 Task: Compute the eigenvalues and eigenvectors of a Hermitian matrix.
Action: Mouse moved to (145, 59)
Screenshot: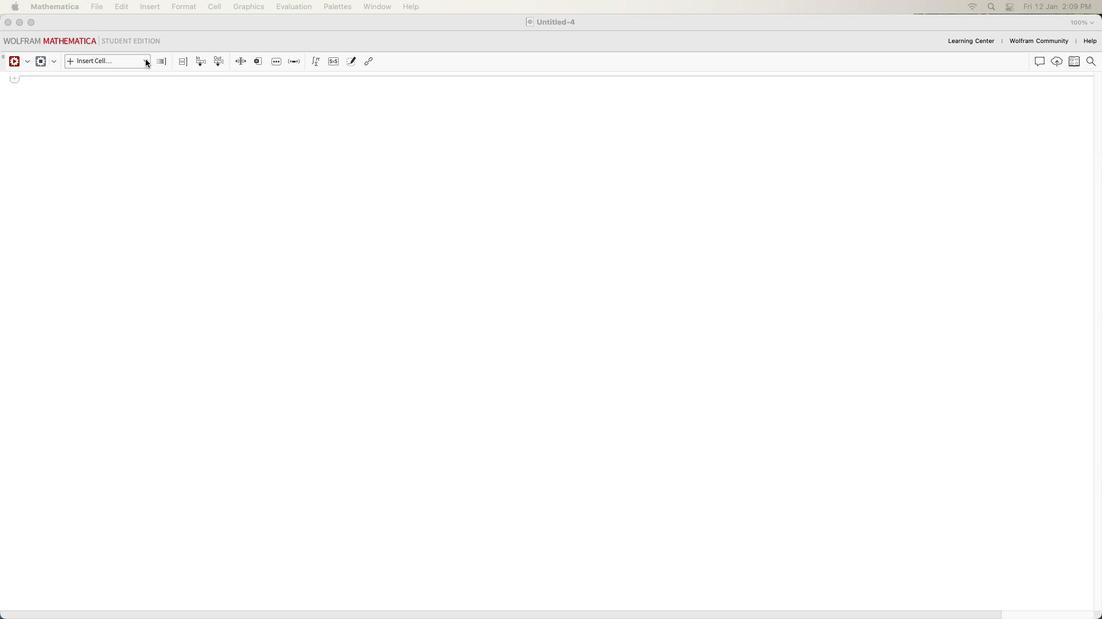 
Action: Mouse pressed left at (145, 59)
Screenshot: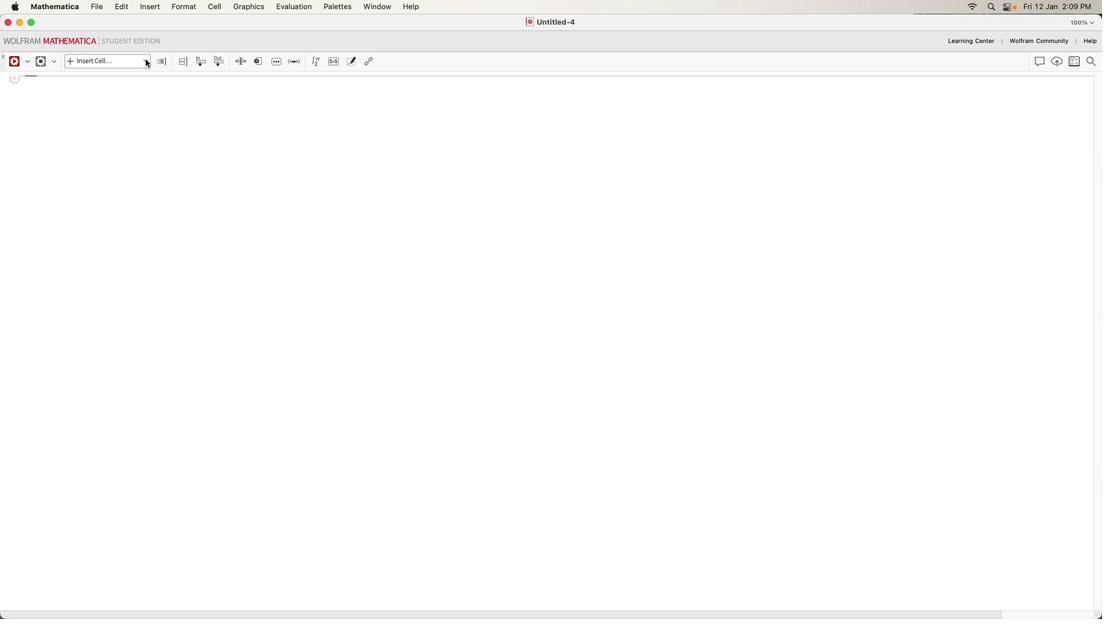 
Action: Mouse moved to (145, 59)
Screenshot: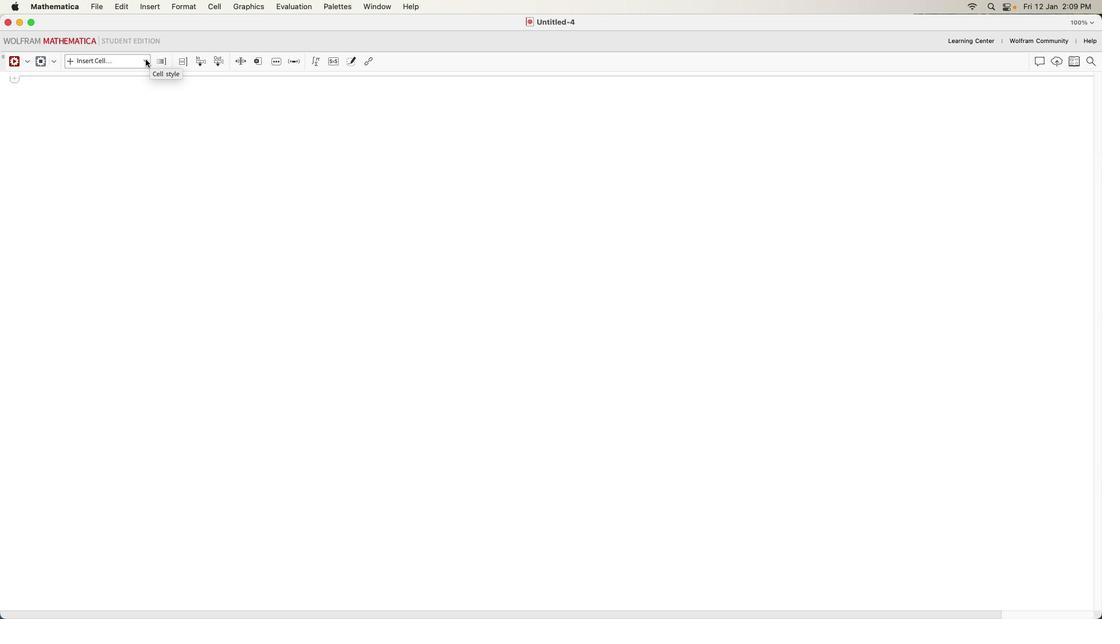 
Action: Mouse pressed left at (145, 59)
Screenshot: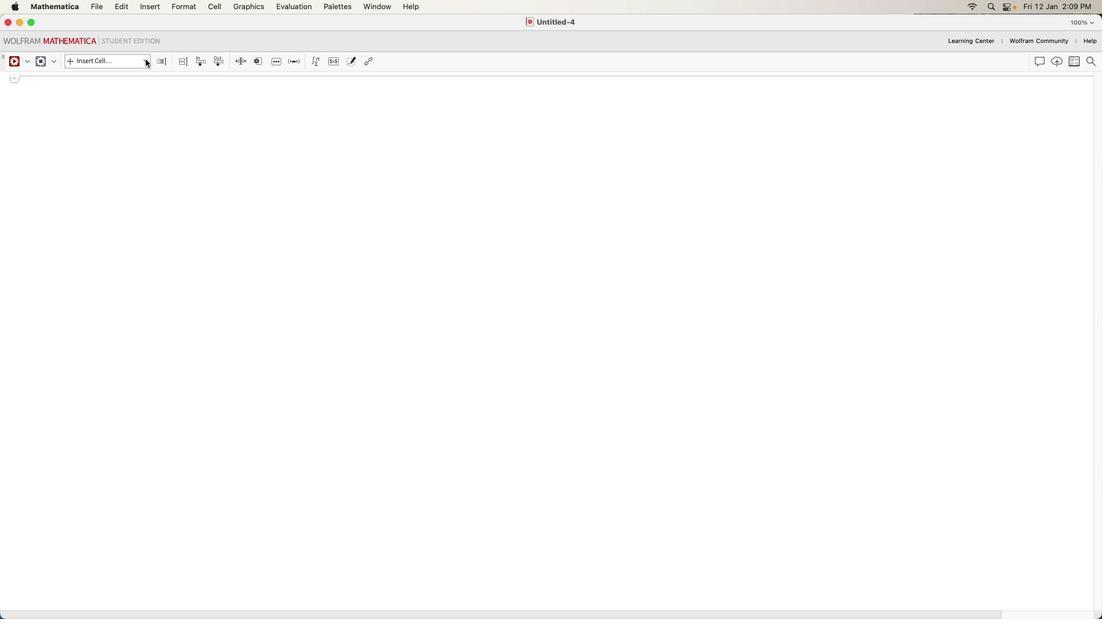 
Action: Mouse moved to (112, 208)
Screenshot: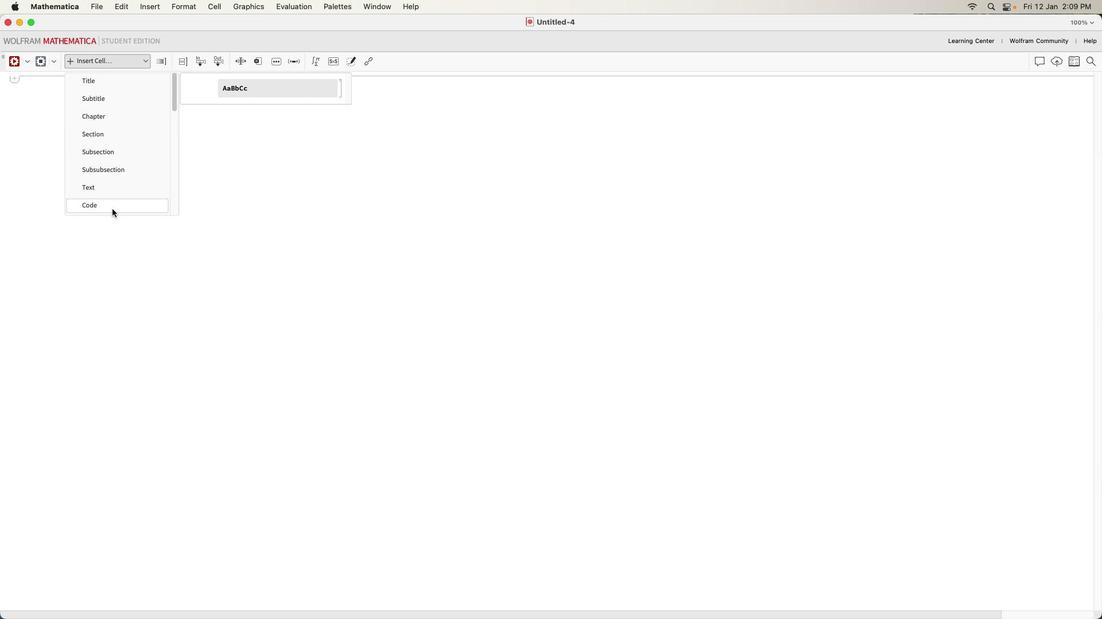 
Action: Mouse pressed left at (112, 208)
Screenshot: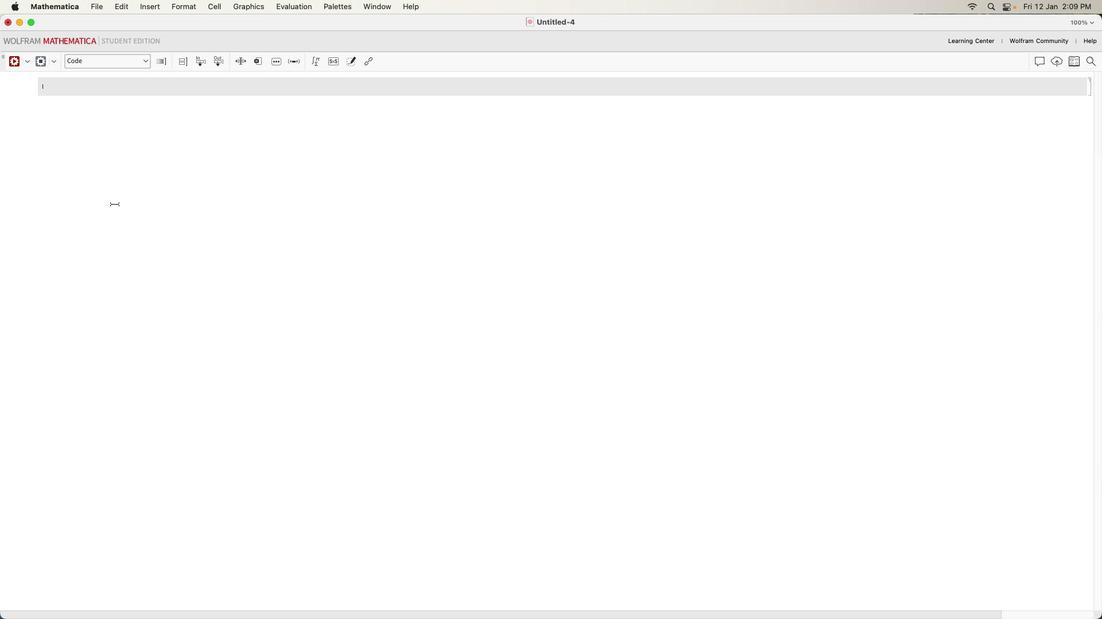 
Action: Mouse moved to (94, 86)
Screenshot: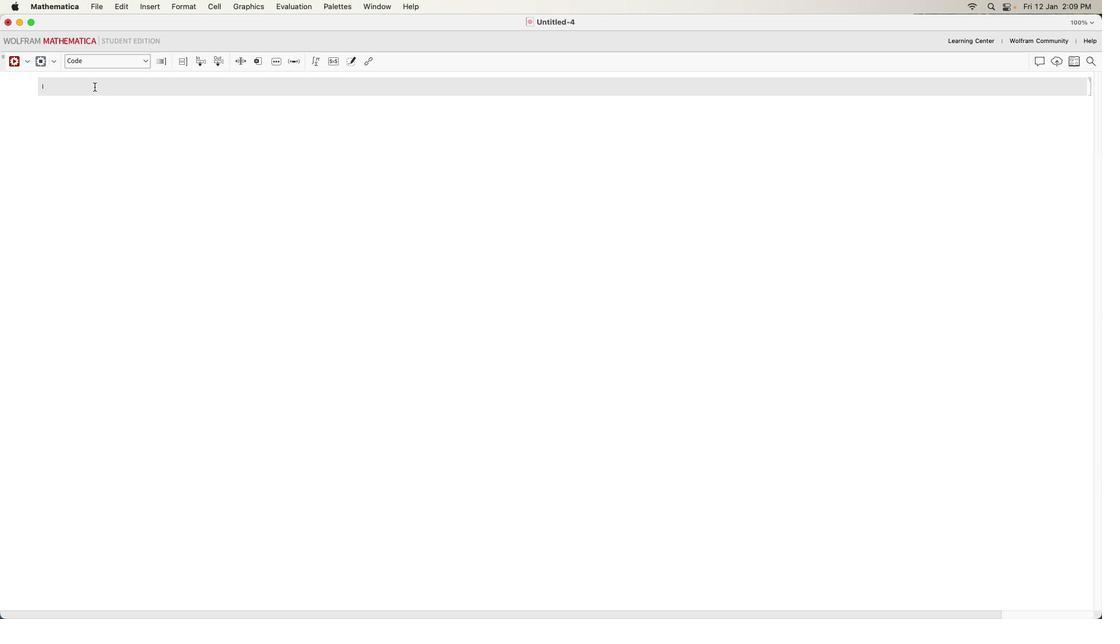 
Action: Mouse pressed left at (94, 86)
Screenshot: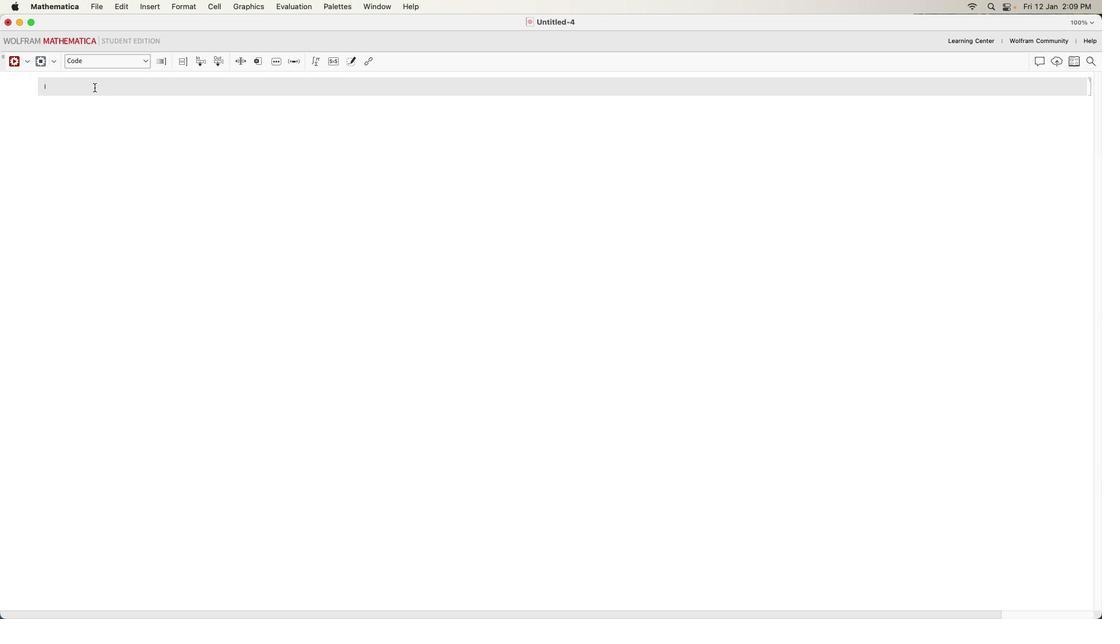 
Action: Mouse moved to (94, 87)
Screenshot: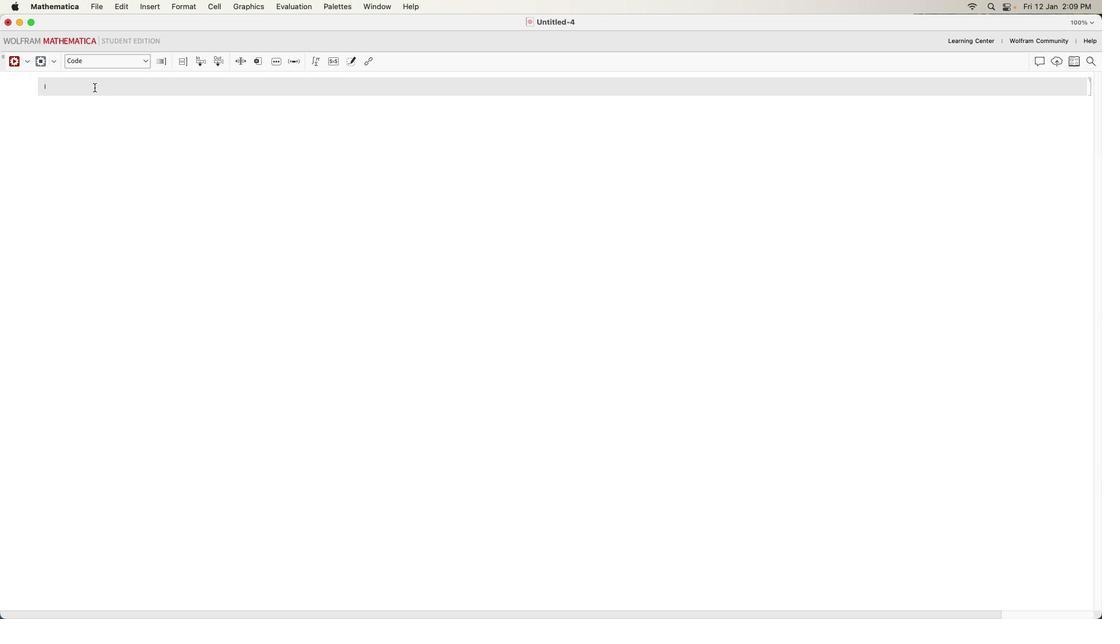 
Action: Key pressed 'h''e''r''m''i''t''i''a''n'Key.shift'M''a''t''r''i''x''='Key.shift_r'{'Key.shift_r'{''1'','Key.shift'I'',''2'Key.right','Key.shift_r'{''-'Key.shift'I'',''3'',''4'Key.right','Key.shift_r'{''2'',''4'',''5'Key.rightKey.right';'Key.enterKey.shift_r'{''e''i''g''e''n''v''a''l''u''e''s'',''e''i''g''e''n''v''e''c''t''o''r''s'Key.right'='Key.shift'E''i''g''e''n''s''y''s''t''e''m''[''h''e''r''m''i''t''i''a''n'Key.shift'M''a''t''r''i''x'Key.right';'Key.enterKey.shift'P''r''i''n''t''['Key.shift_r'"'Key.shift'E''i''h'Key.backspace'g''e''n''v''a''l''u''e''s'Key.shift_r':'Key.spaceKey.right',''e''i''g''e''n''v''a''l''u''e''s'Key.rightKey.enterKey.shift'P''r''i''n''t''['Key.shift_r'"'Key.shift'E''i''g''e''n''v''e''c''t''o''r''s'Key.shift_r':'Key.spaceKey.right',''e''i''g''e''n''v''e''c''t''o''r''s'Key.right
Screenshot: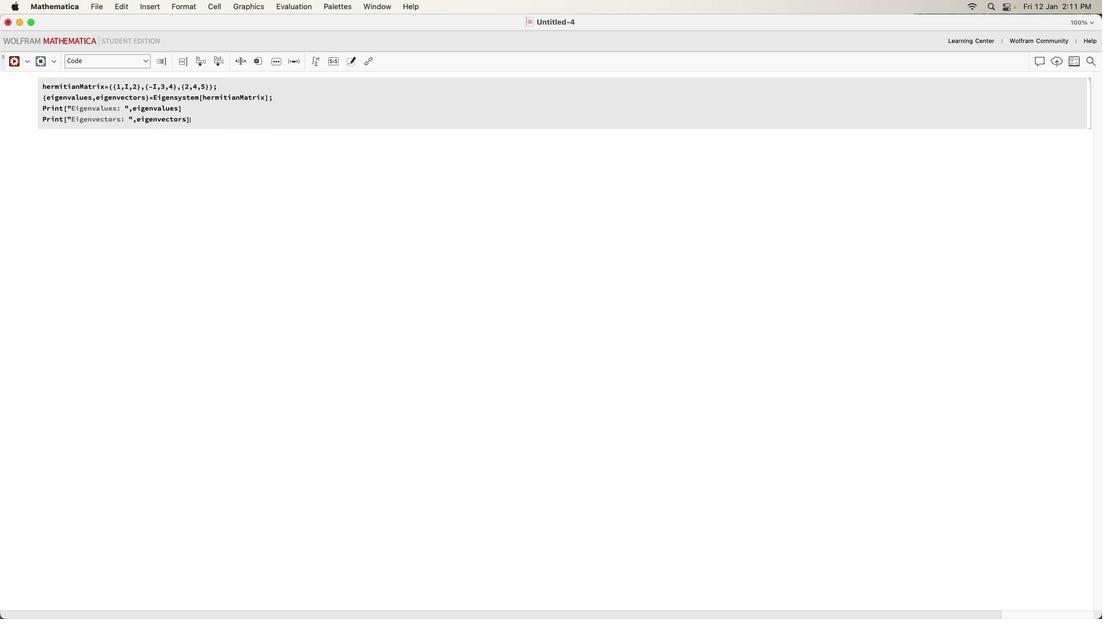 
Action: Mouse moved to (13, 61)
Screenshot: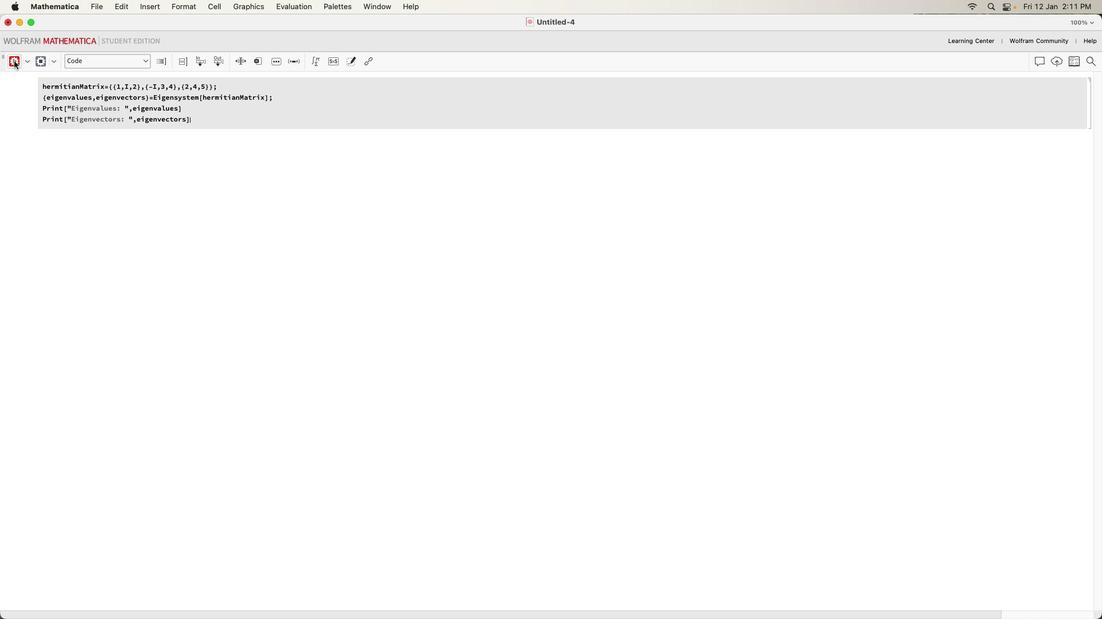 
Action: Mouse pressed left at (13, 61)
Screenshot: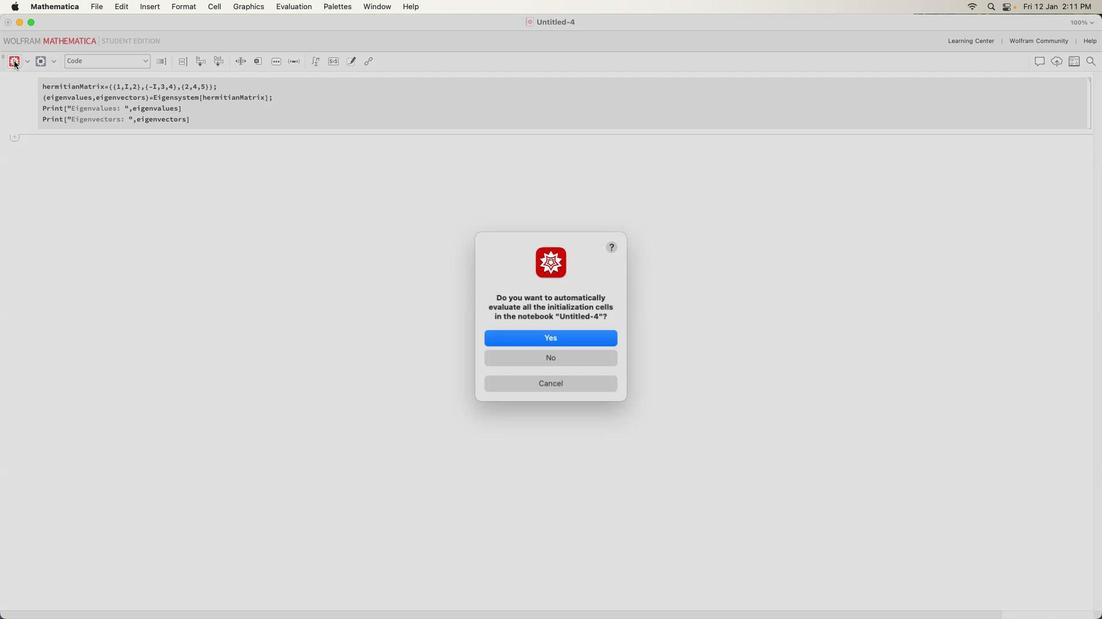 
Action: Mouse moved to (567, 335)
Screenshot: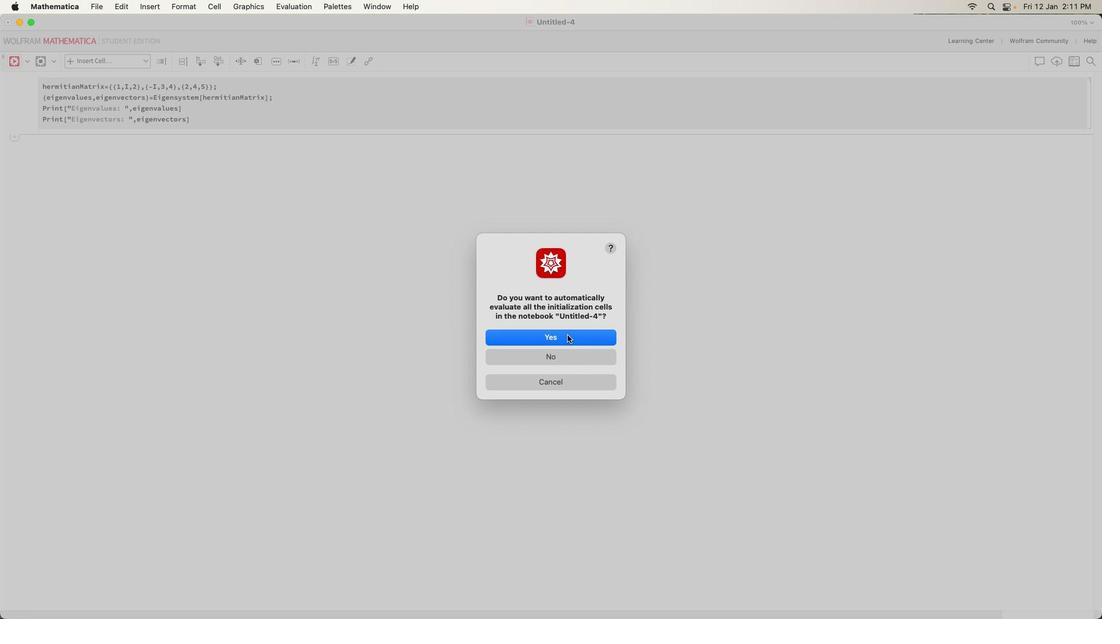 
Action: Mouse pressed left at (567, 335)
Screenshot: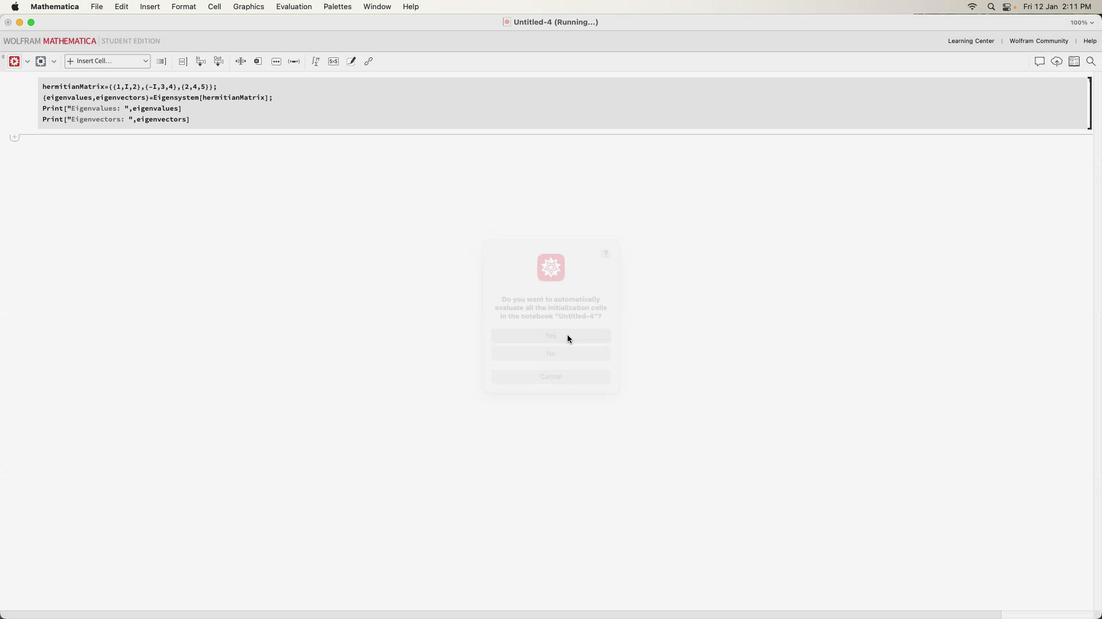 
